 Task: Search for accommodations in Itanhaem, Brazil, for 8 adults from 12th to 16th July.
Action: Mouse moved to (438, 109)
Screenshot: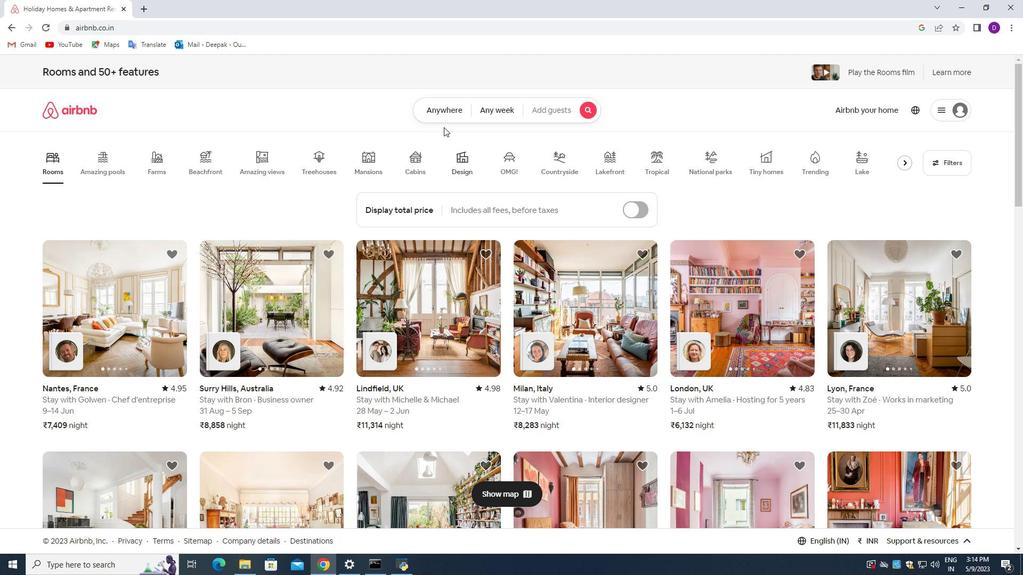 
Action: Mouse pressed left at (438, 109)
Screenshot: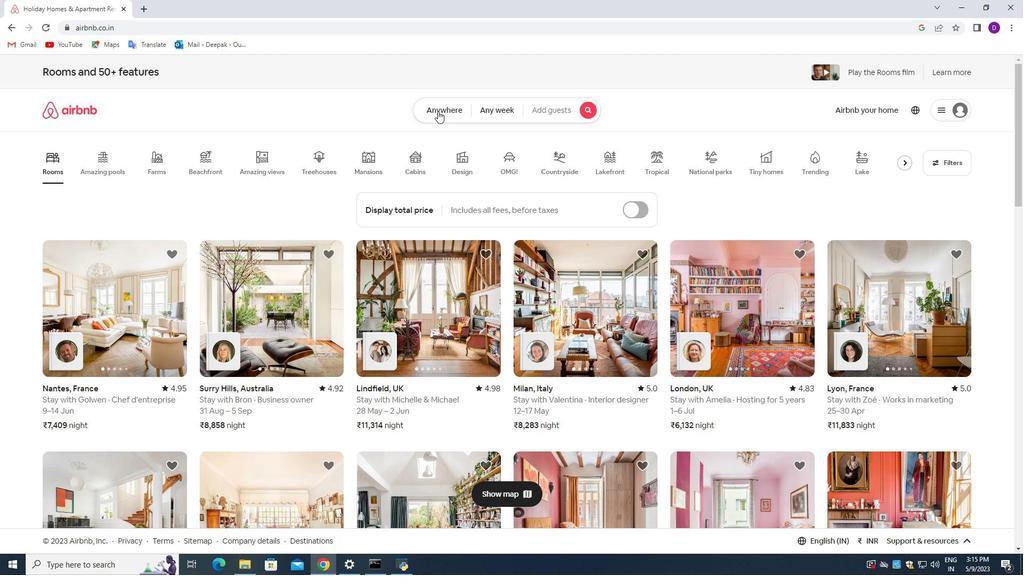 
Action: Mouse moved to (379, 148)
Screenshot: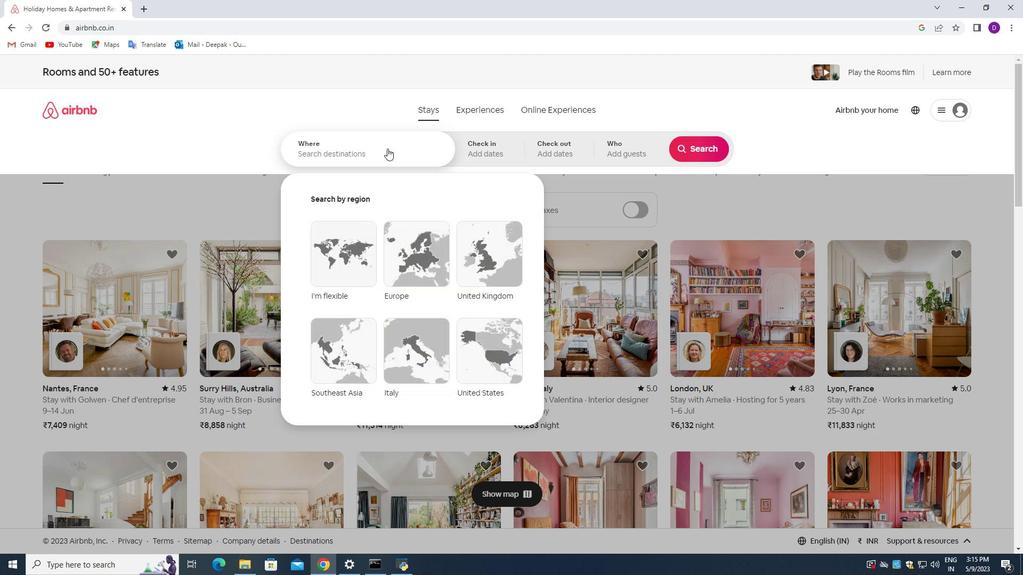 
Action: Mouse pressed left at (379, 148)
Screenshot: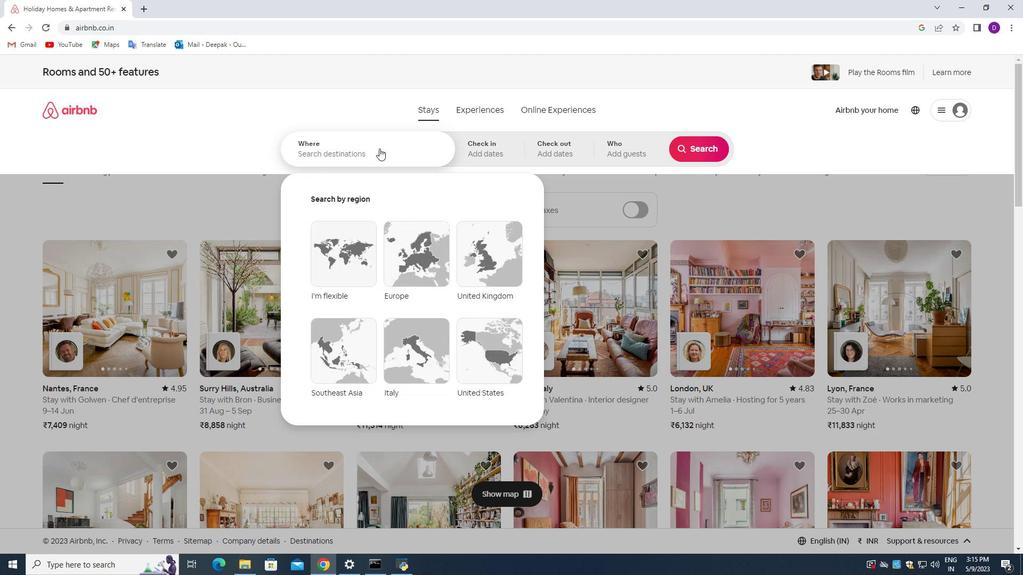 
Action: Mouse moved to (143, 230)
Screenshot: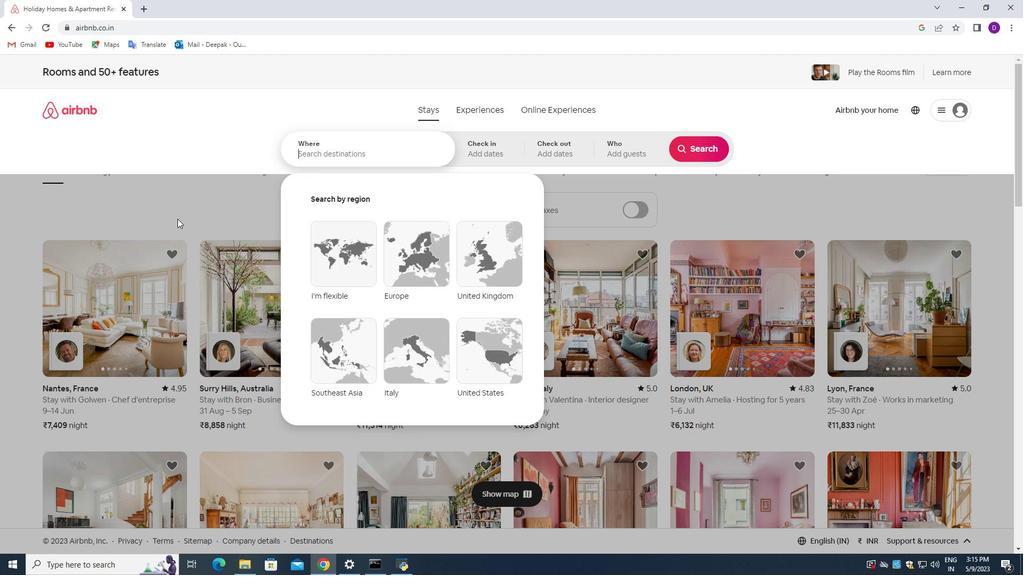 
Action: Key pressed <Key.shift>Itanhaem,<Key.space><Key.shift_r><Key.shift_r><Key.shift_r>Brazil<Key.enter>
Screenshot: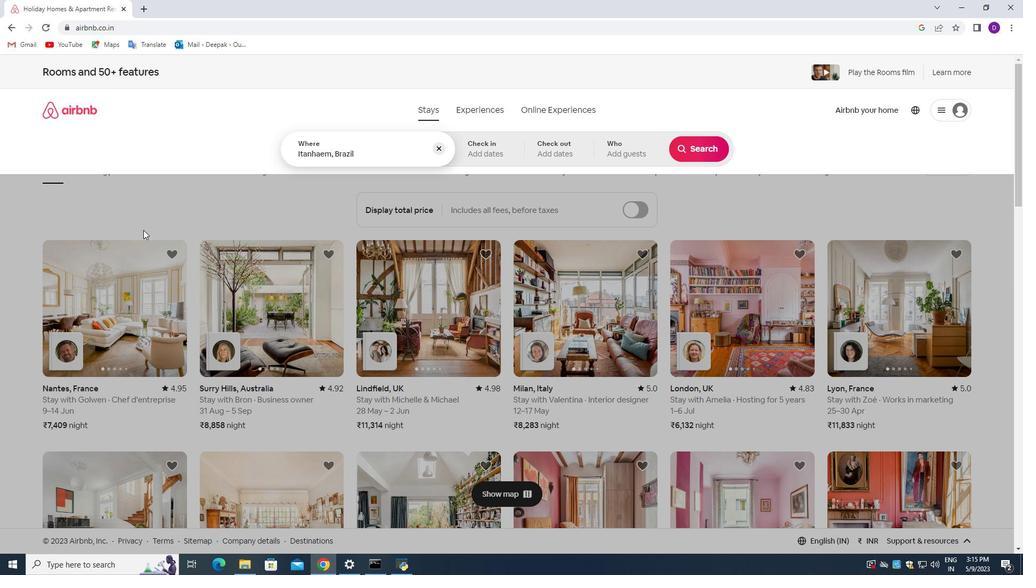 
Action: Mouse moved to (690, 235)
Screenshot: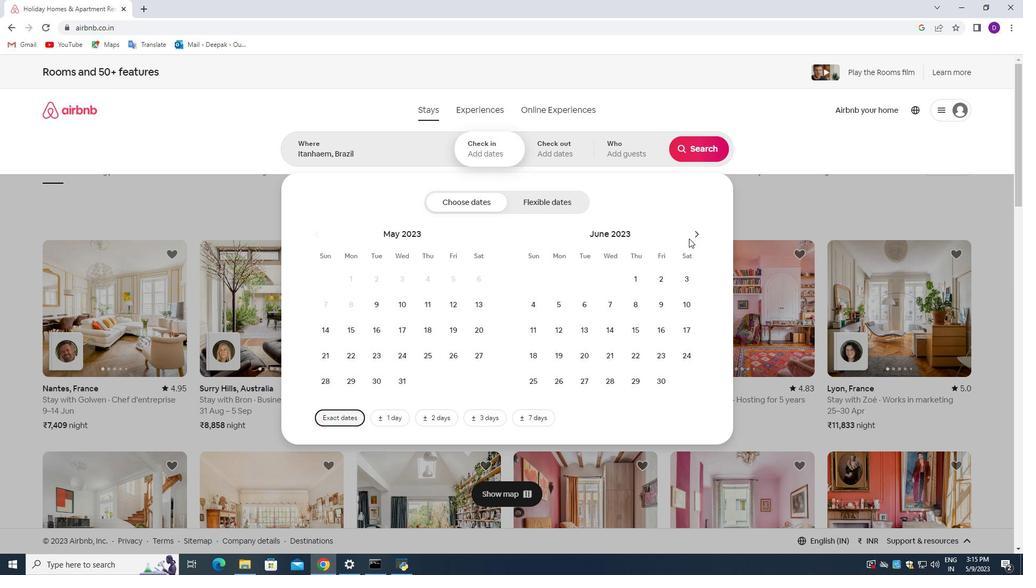 
Action: Mouse pressed left at (690, 235)
Screenshot: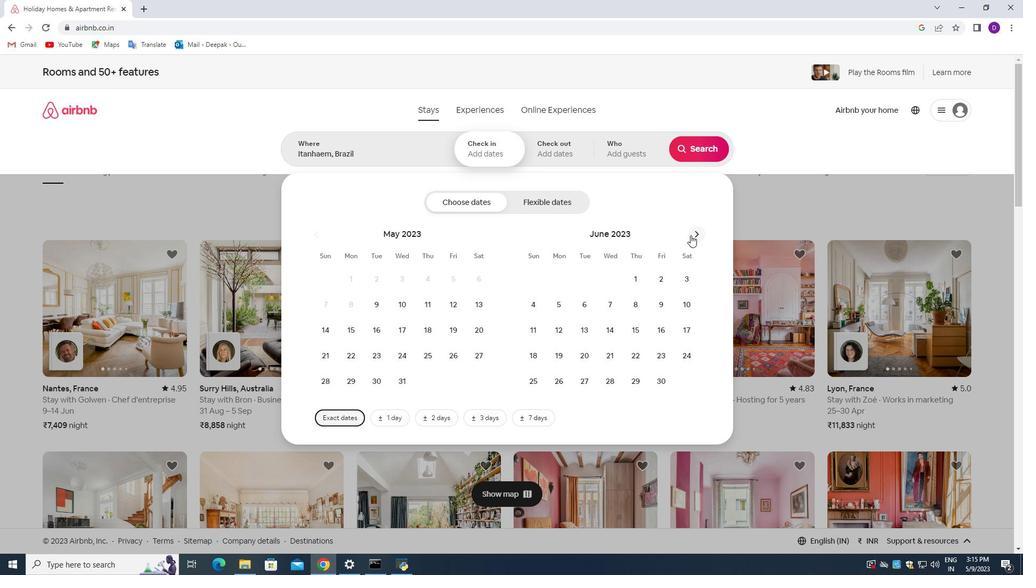 
Action: Mouse moved to (608, 333)
Screenshot: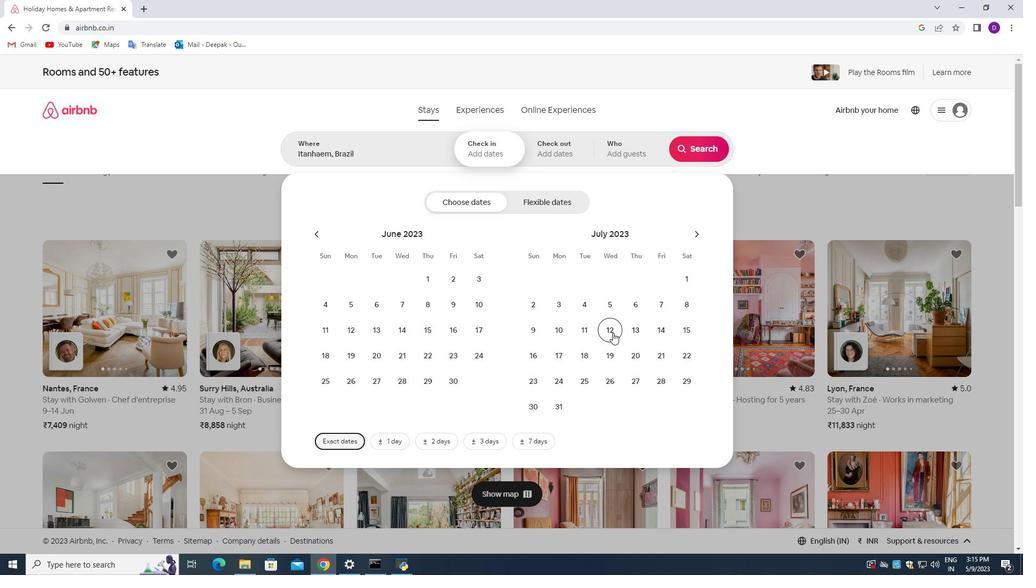 
Action: Mouse pressed left at (608, 333)
Screenshot: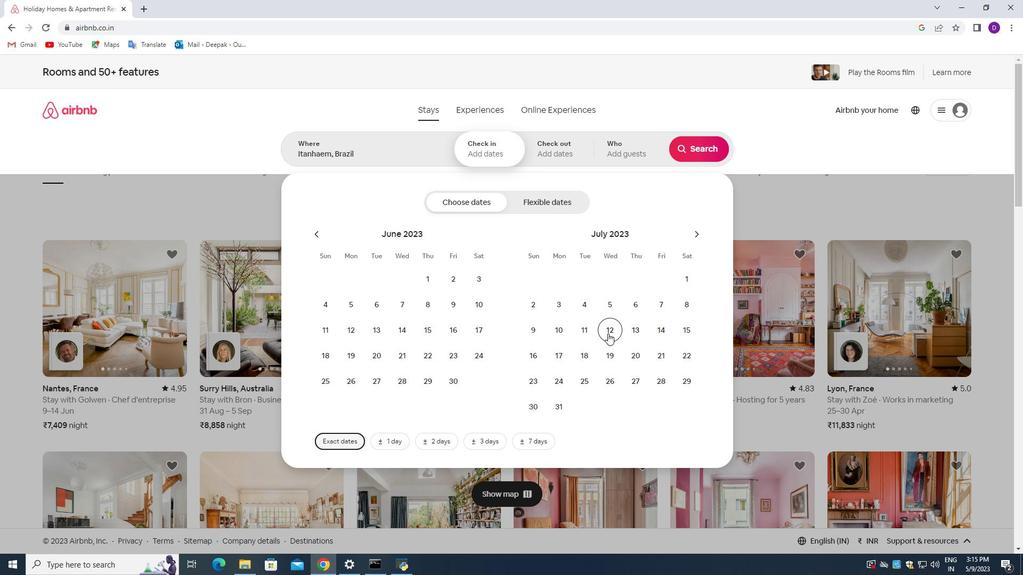 
Action: Mouse moved to (536, 360)
Screenshot: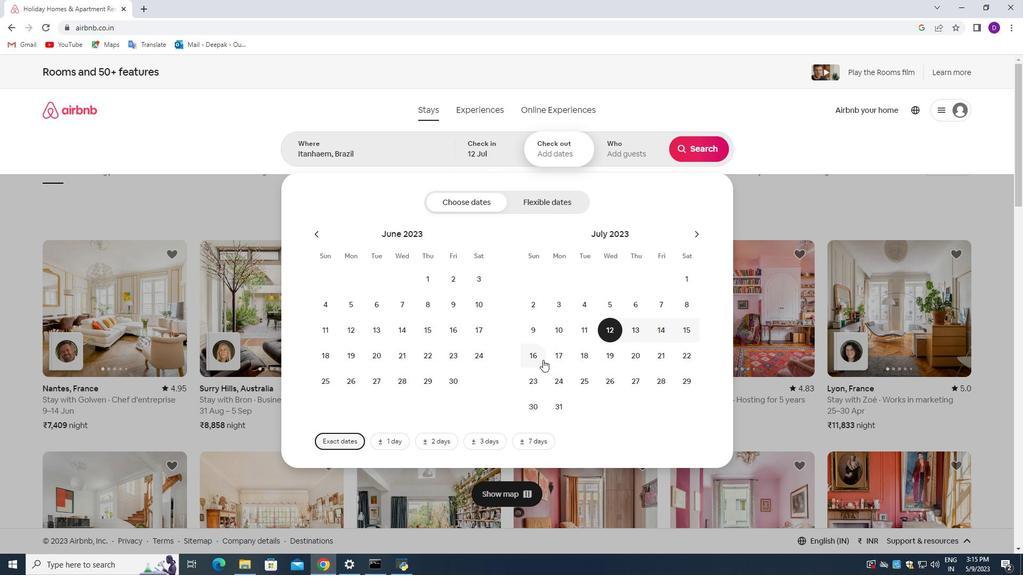 
Action: Mouse pressed left at (536, 360)
Screenshot: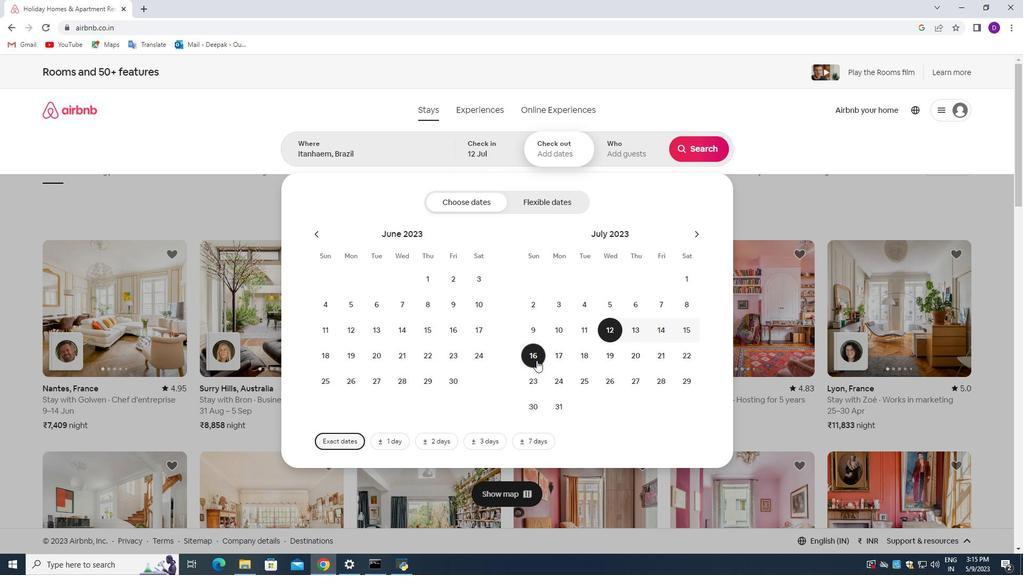
Action: Mouse moved to (611, 151)
Screenshot: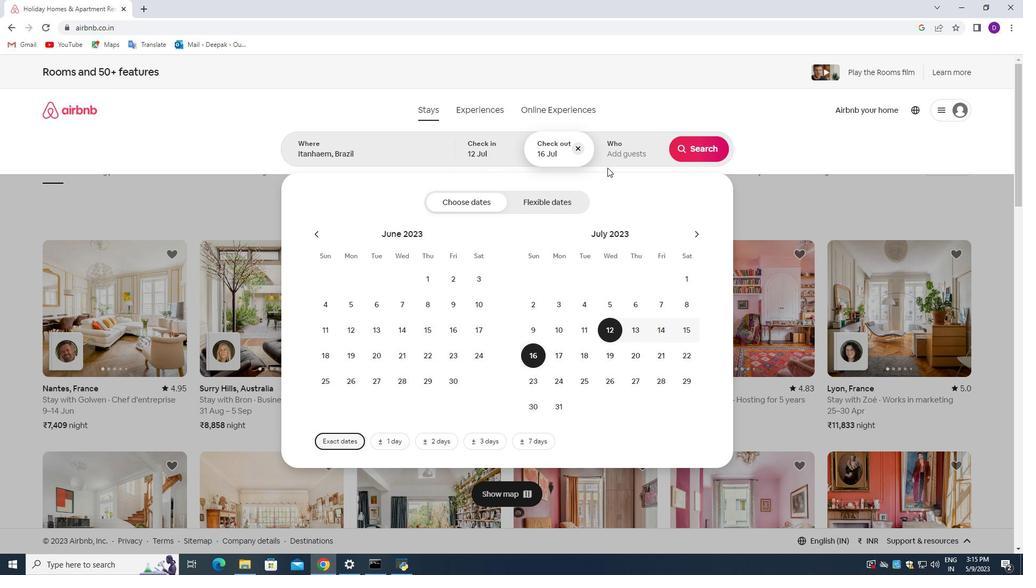 
Action: Mouse pressed left at (611, 151)
Screenshot: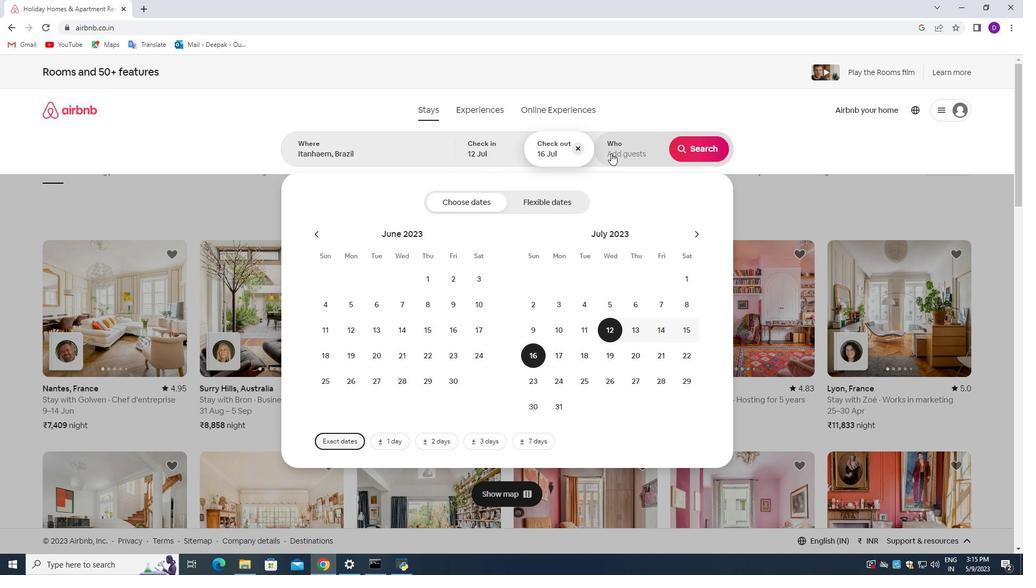 
Action: Mouse moved to (702, 204)
Screenshot: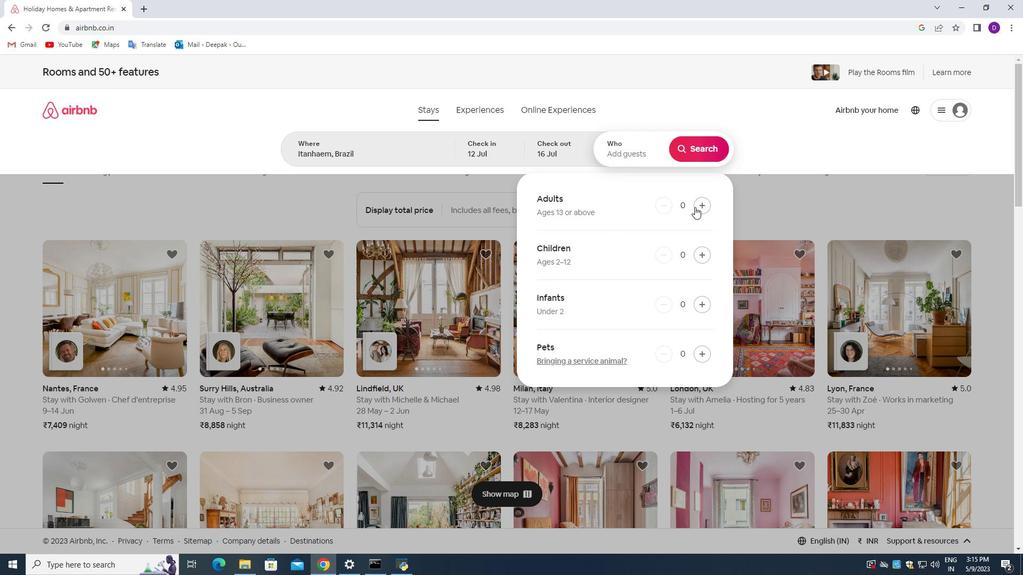
Action: Mouse pressed left at (702, 204)
Screenshot: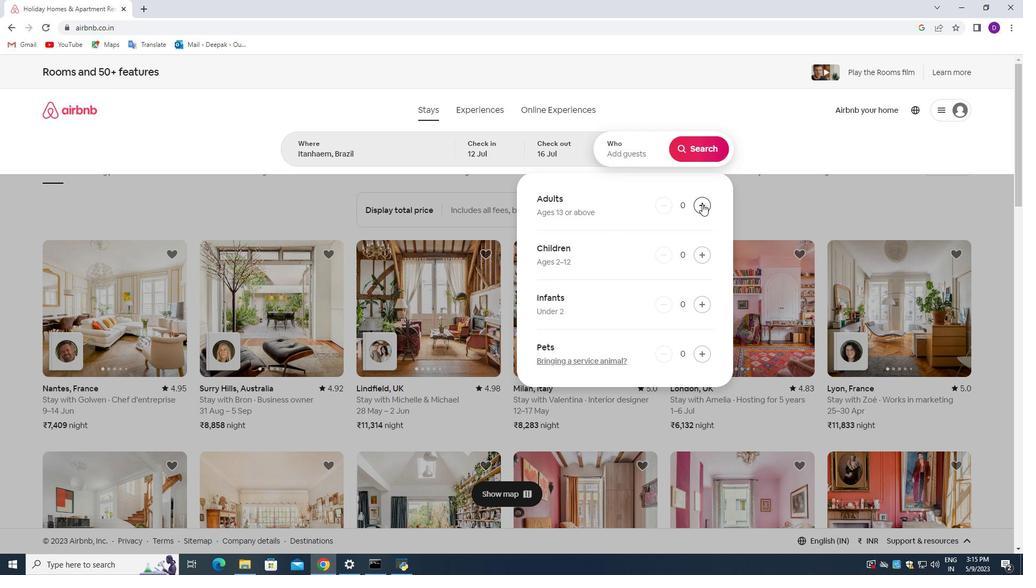 
Action: Mouse pressed left at (702, 204)
Screenshot: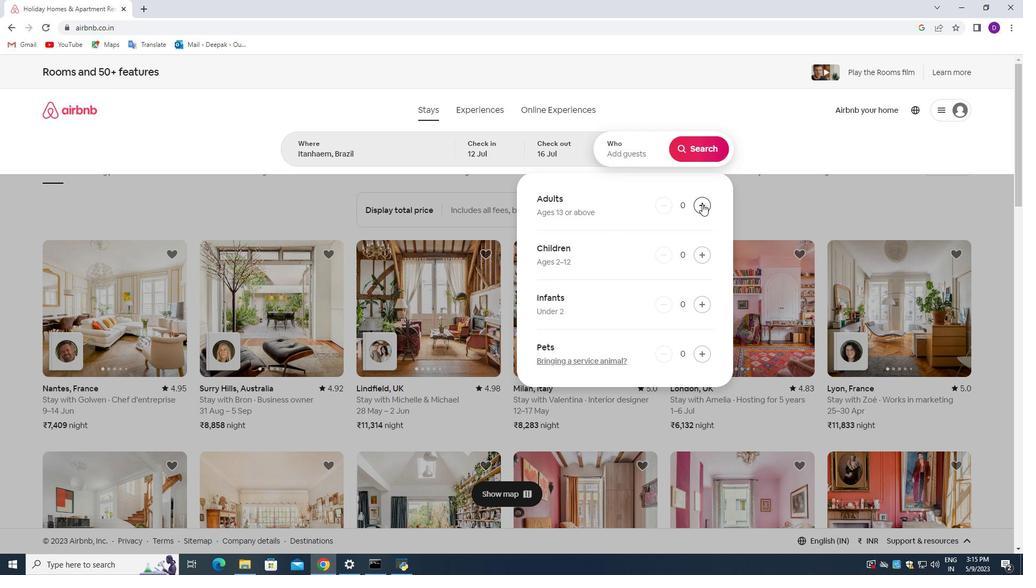 
Action: Mouse pressed left at (702, 204)
Screenshot: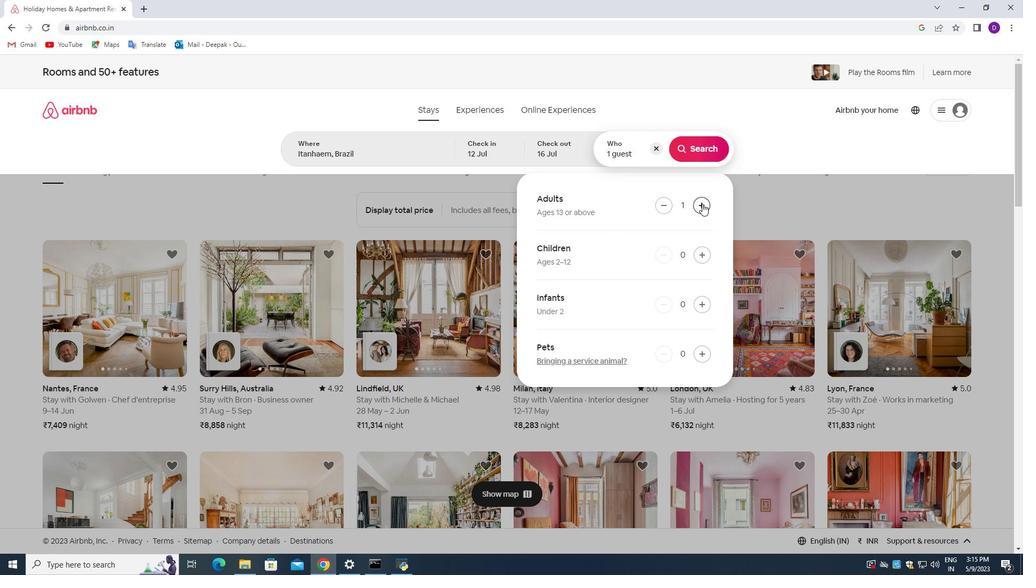 
Action: Mouse pressed left at (702, 204)
Screenshot: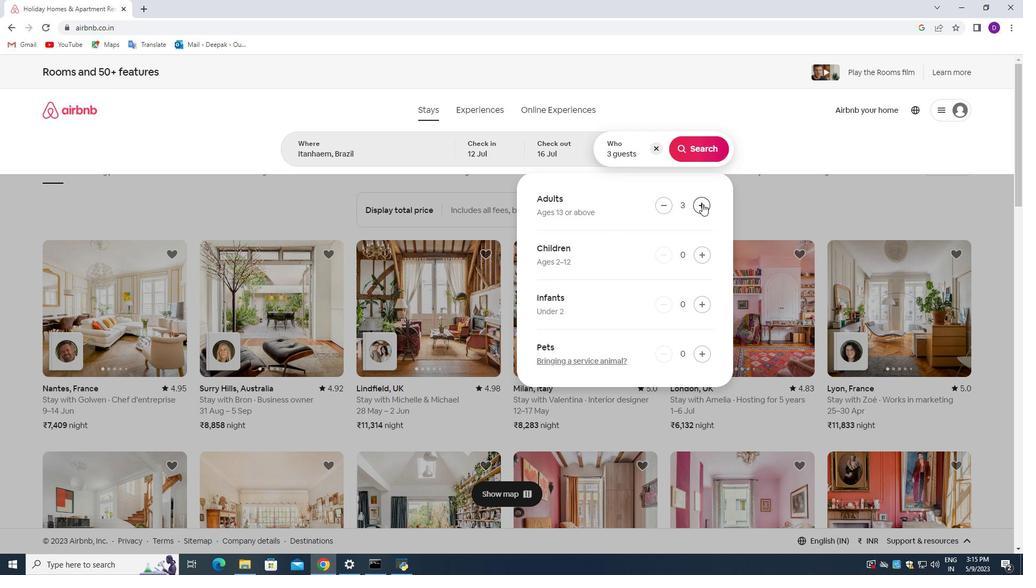 
Action: Mouse pressed left at (702, 204)
Screenshot: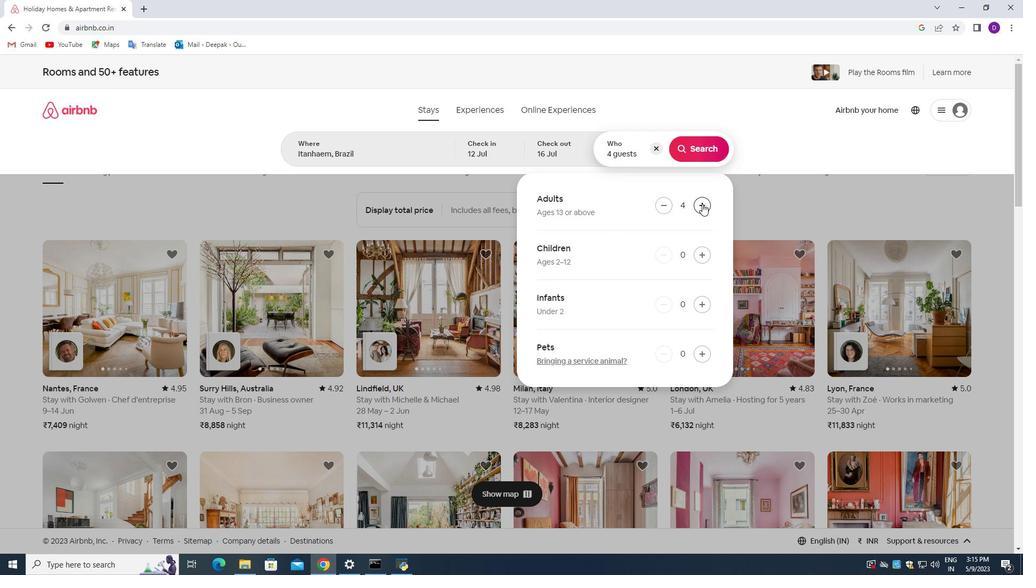 
Action: Mouse pressed left at (702, 204)
Screenshot: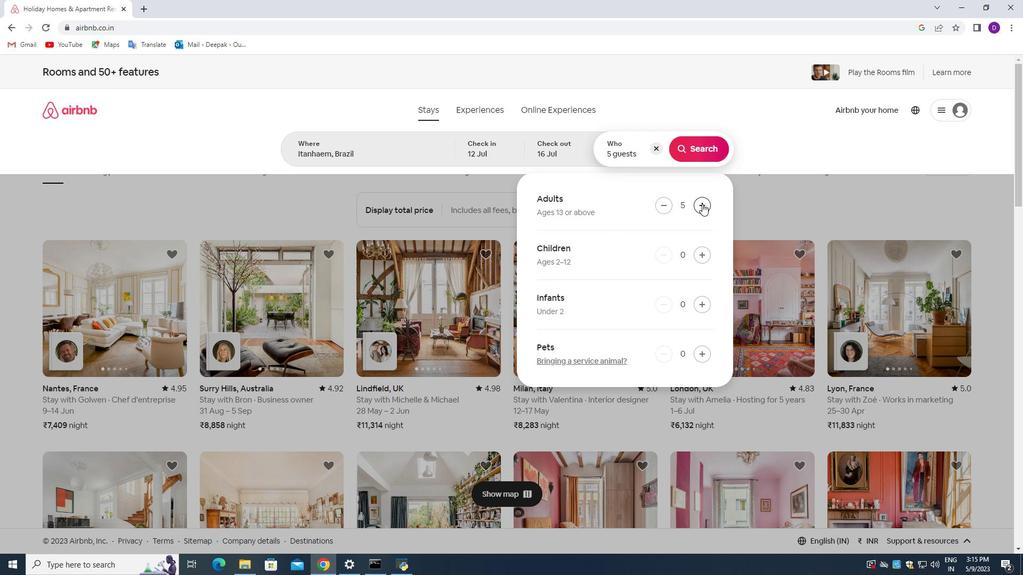
Action: Mouse pressed left at (702, 204)
Screenshot: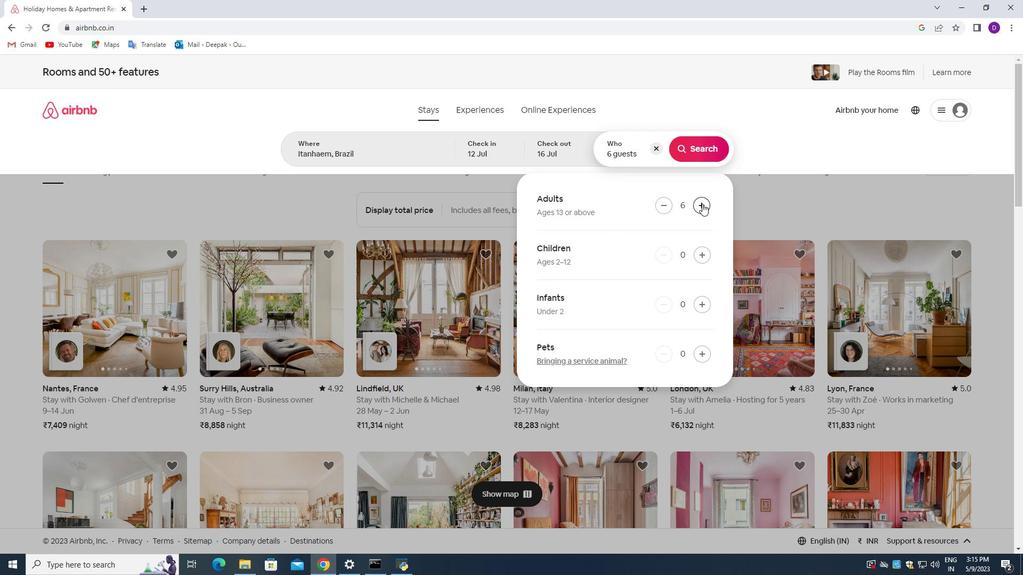 
Action: Mouse pressed left at (702, 204)
Screenshot: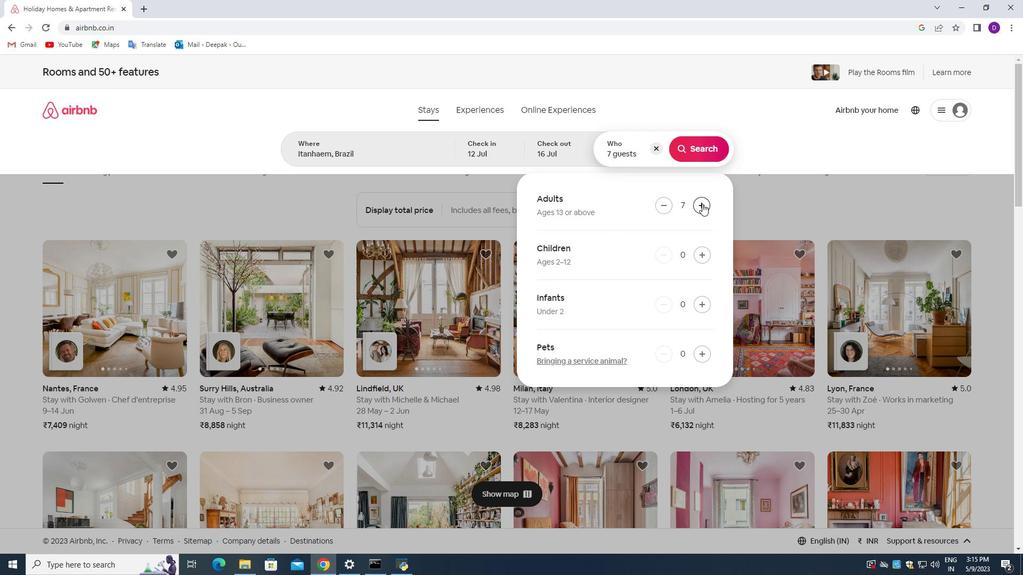 
Action: Mouse moved to (703, 154)
Screenshot: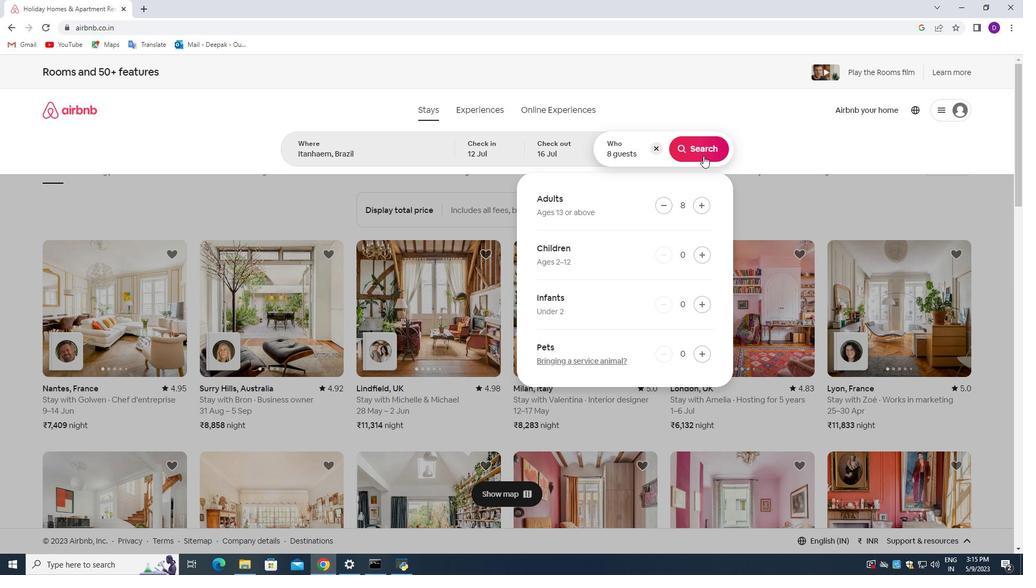 
Action: Mouse pressed left at (703, 154)
Screenshot: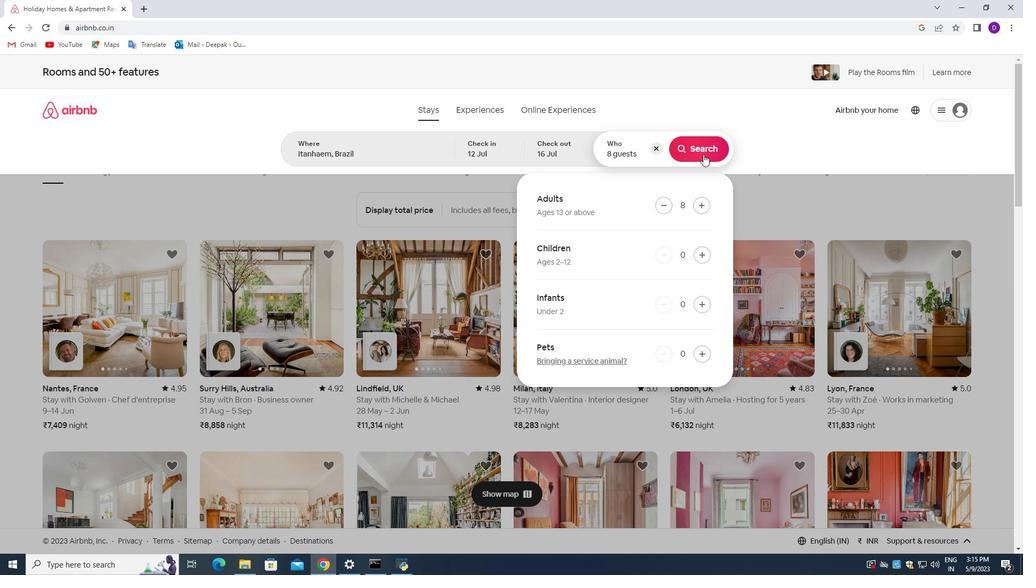 
Action: Mouse moved to (933, 172)
Screenshot: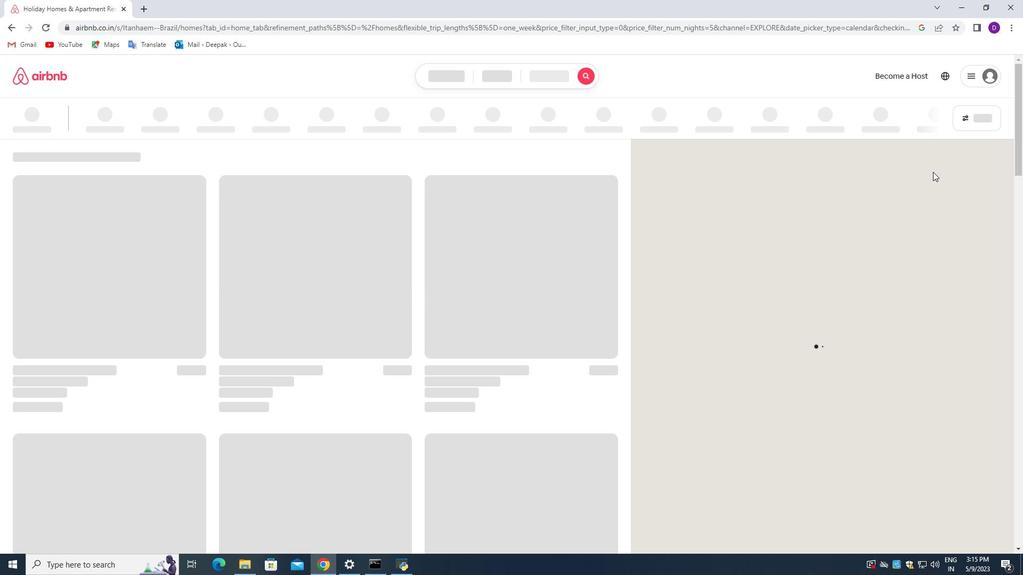 
